 Task: Compute the Wiener-Hopf factorization of a matrix.
Action: Mouse moved to (1322, 111)
Screenshot: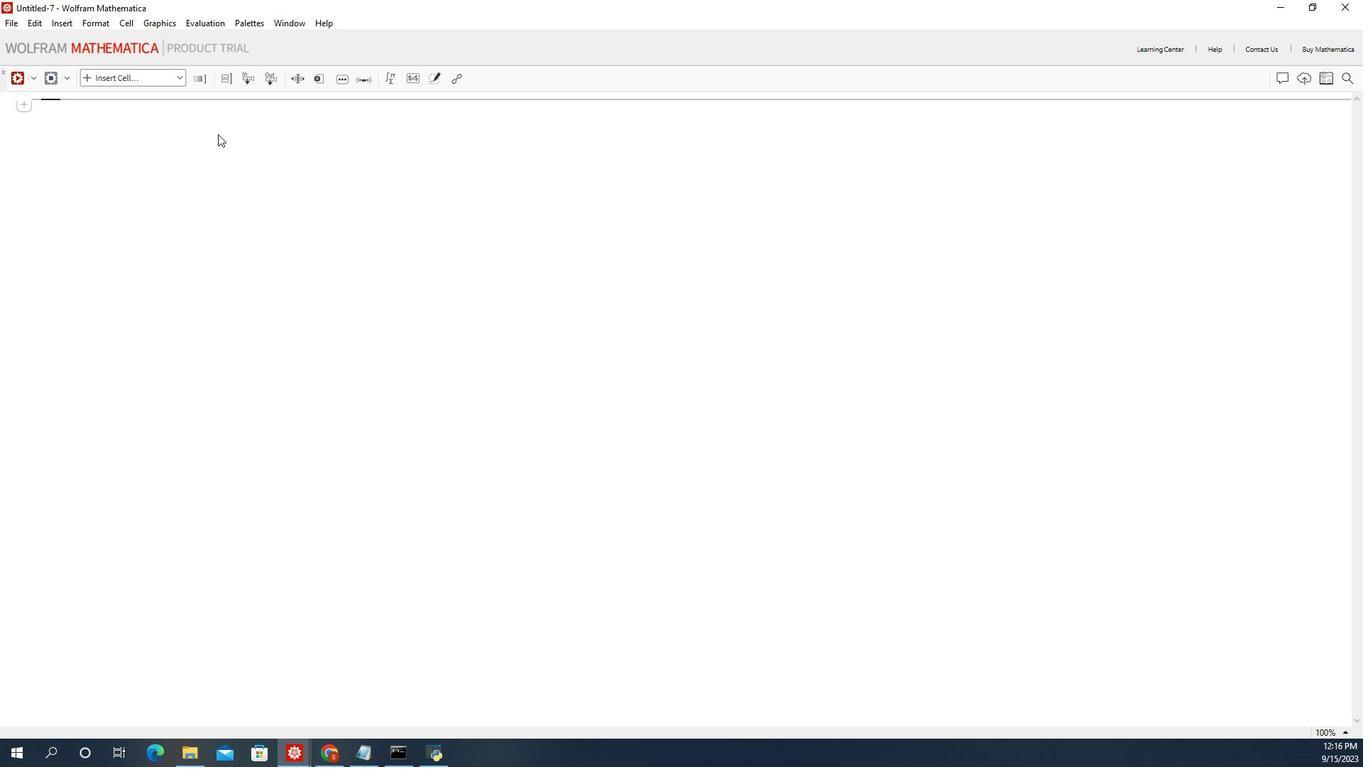 
Action: Mouse pressed left at (1322, 111)
Screenshot: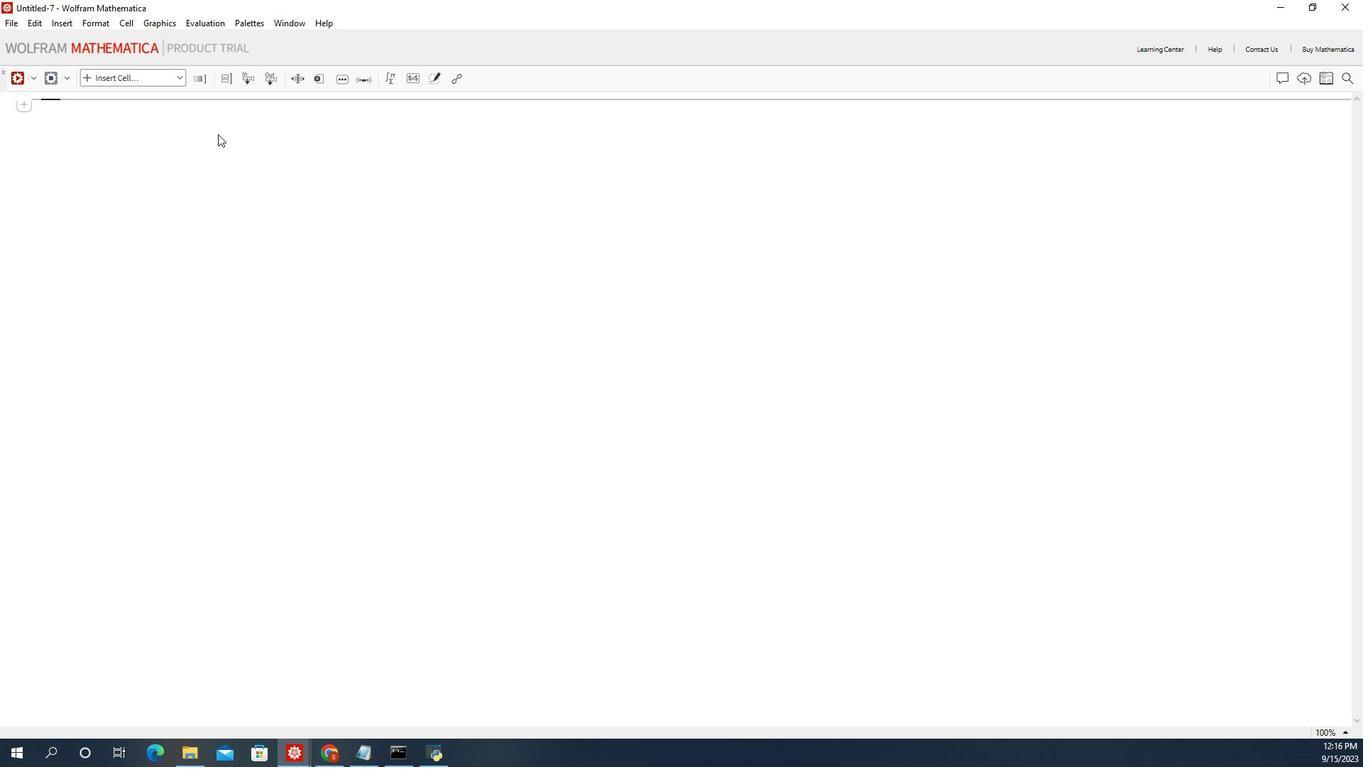 
Action: Mouse moved to (1318, 117)
Screenshot: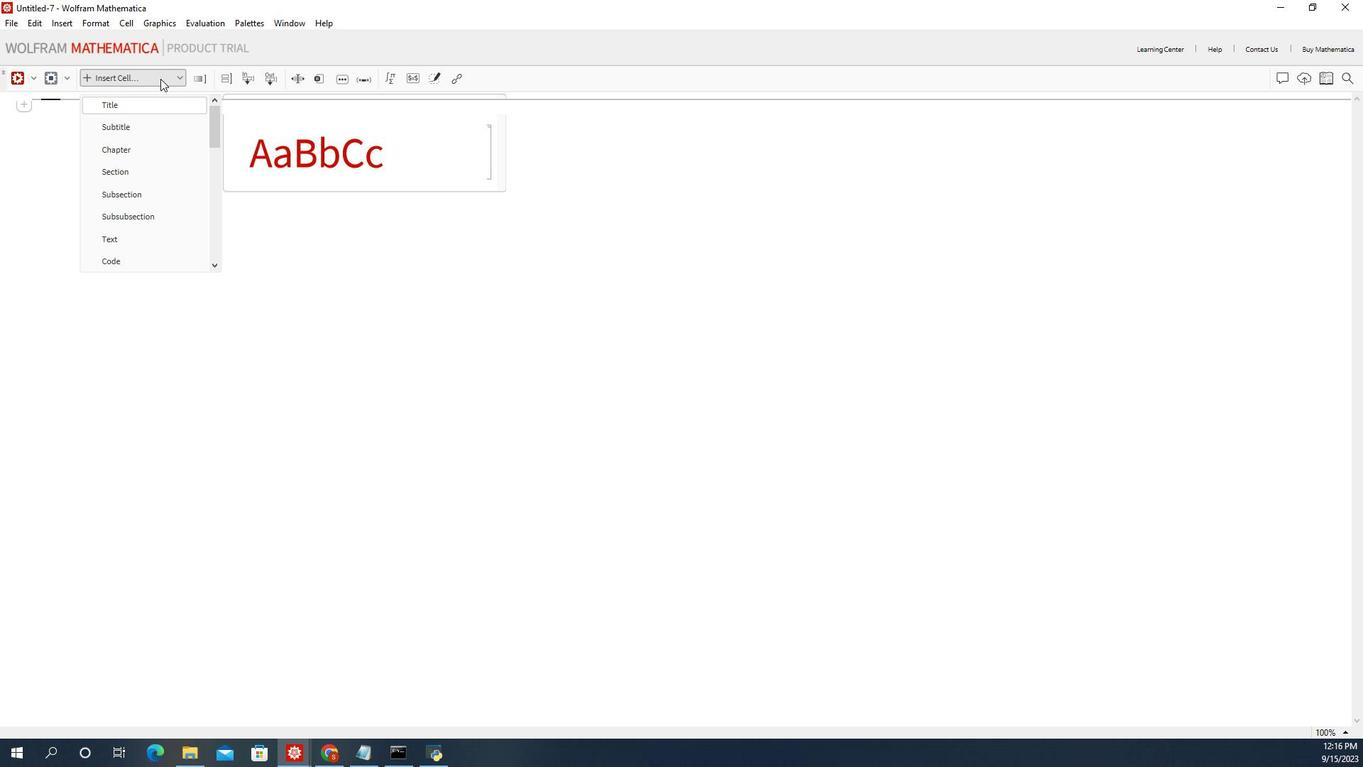 
Action: Mouse pressed left at (1318, 117)
Screenshot: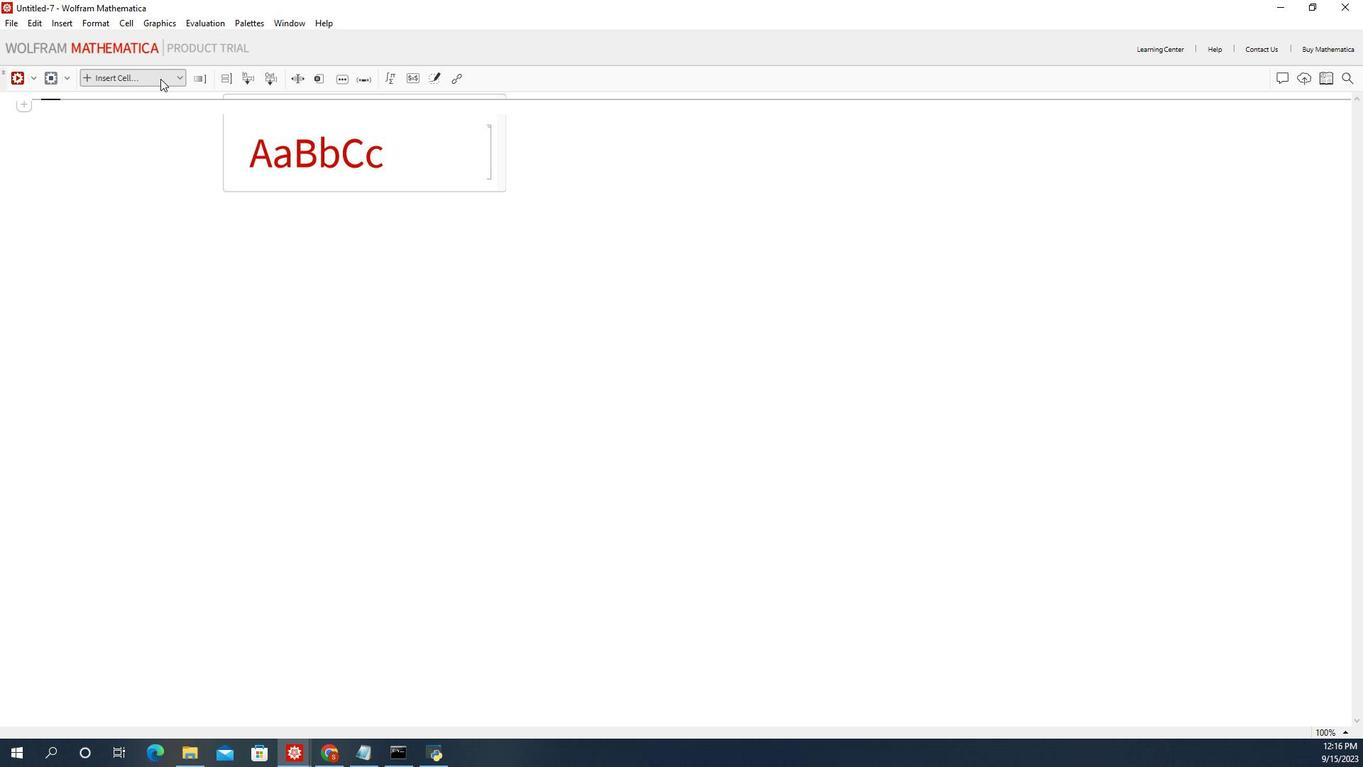 
Action: Mouse moved to (1311, 113)
Screenshot: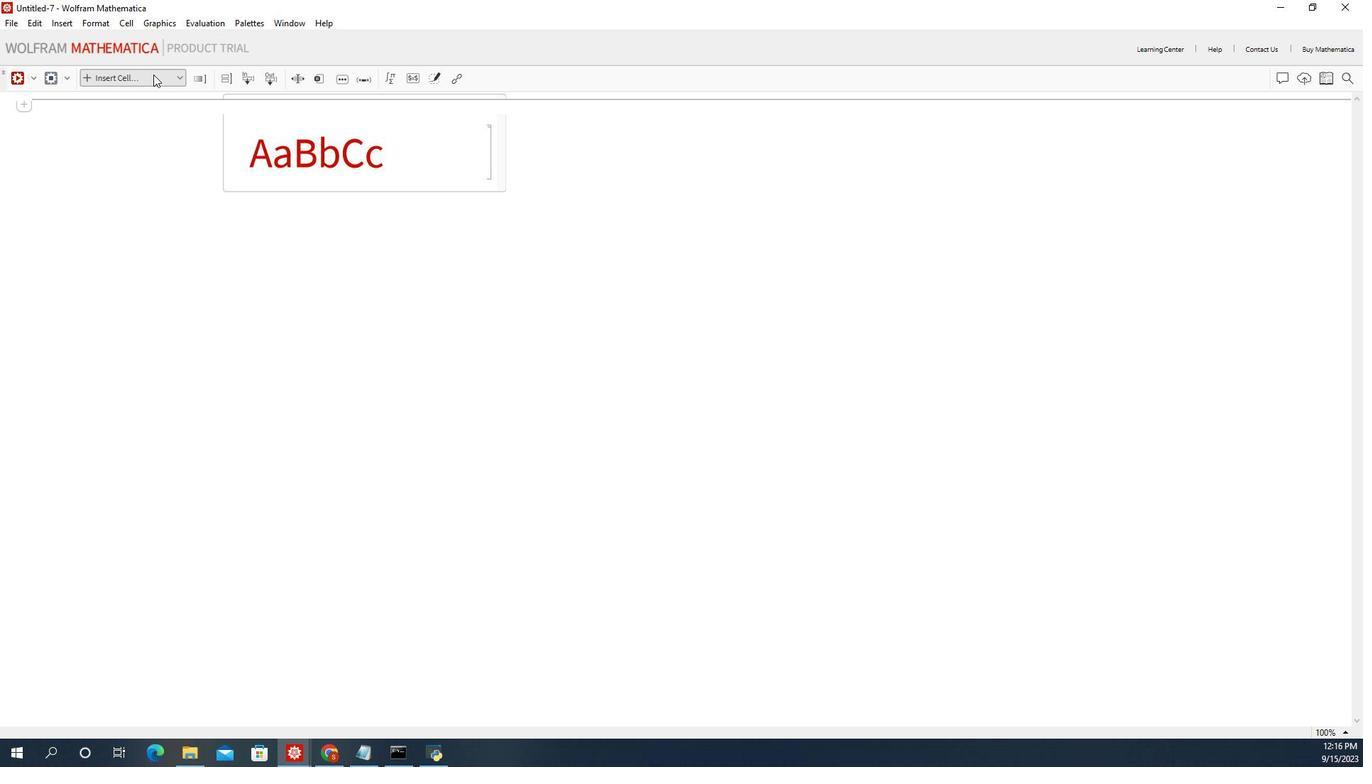 
Action: Mouse pressed left at (1311, 113)
Screenshot: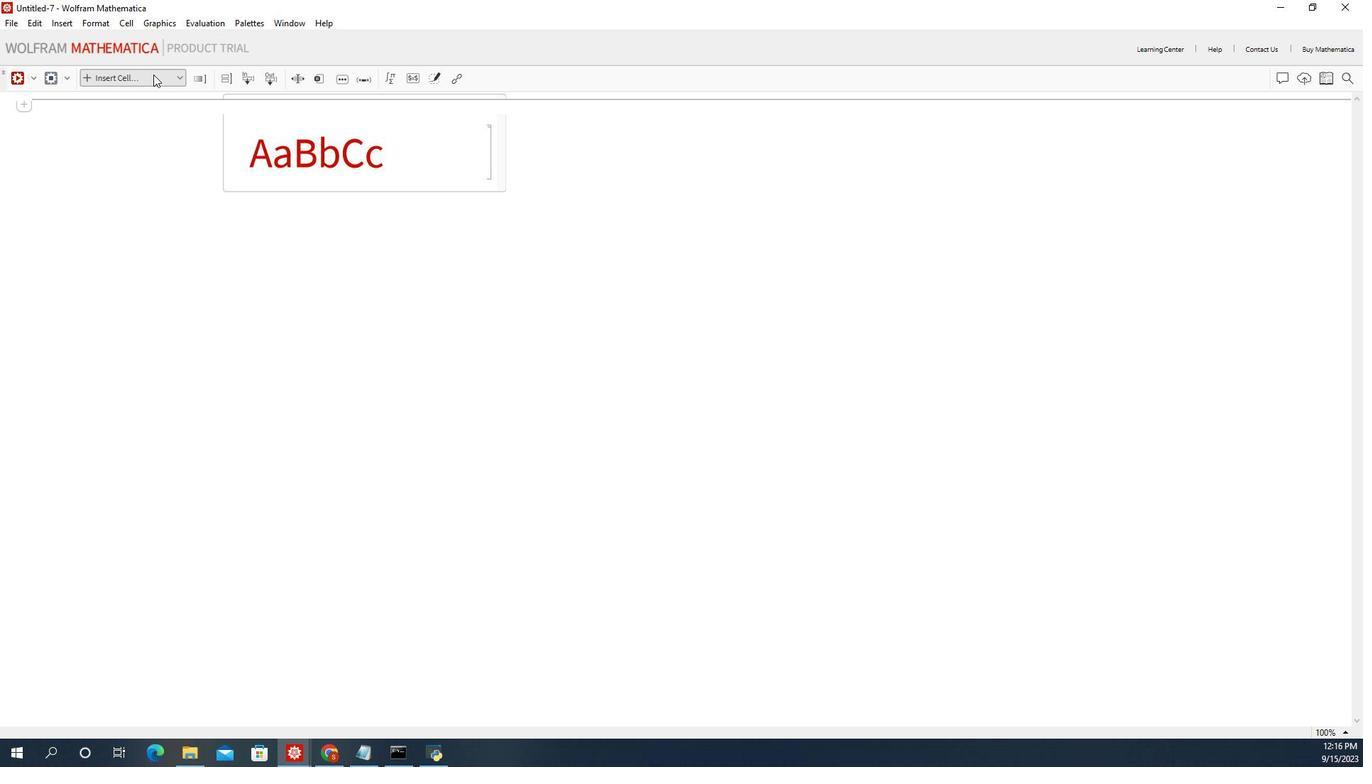 
Action: Mouse moved to (1292, 156)
Screenshot: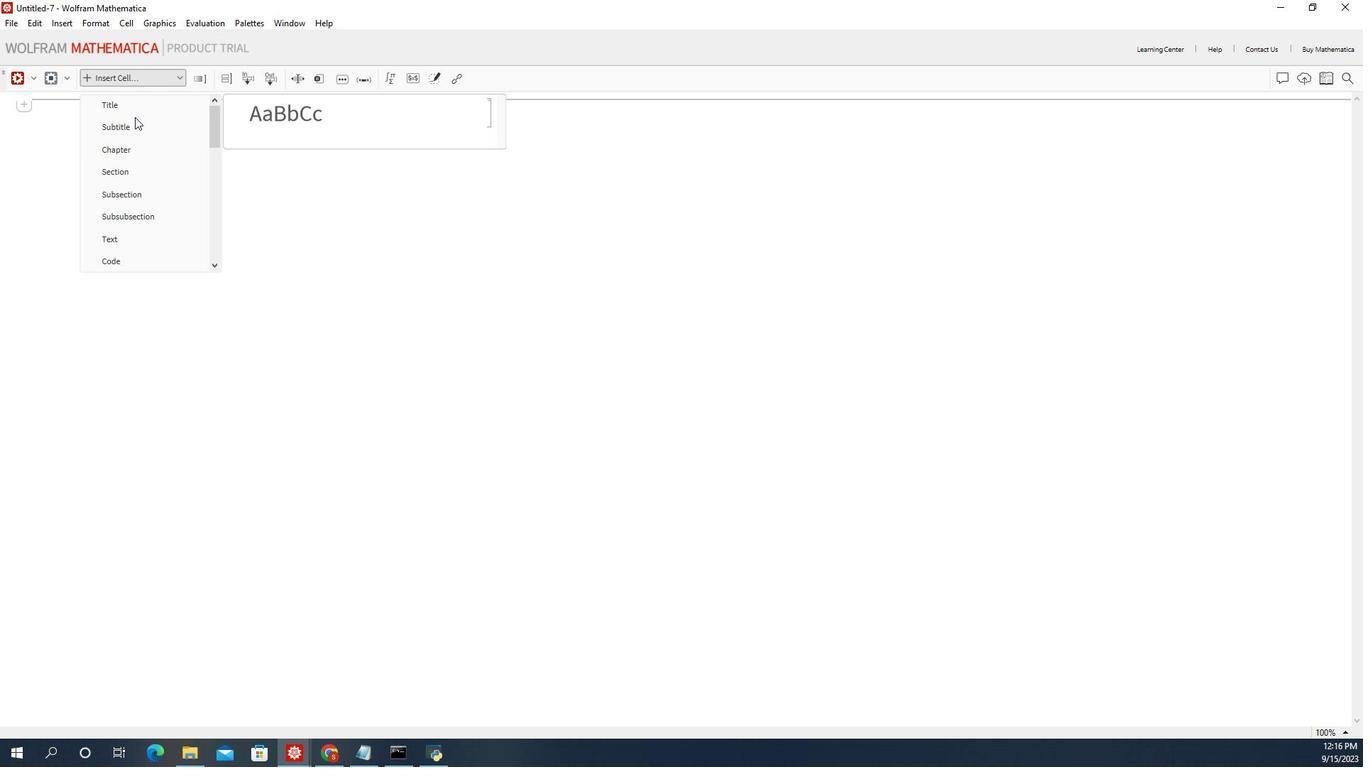 
Action: Mouse pressed left at (1292, 156)
Screenshot: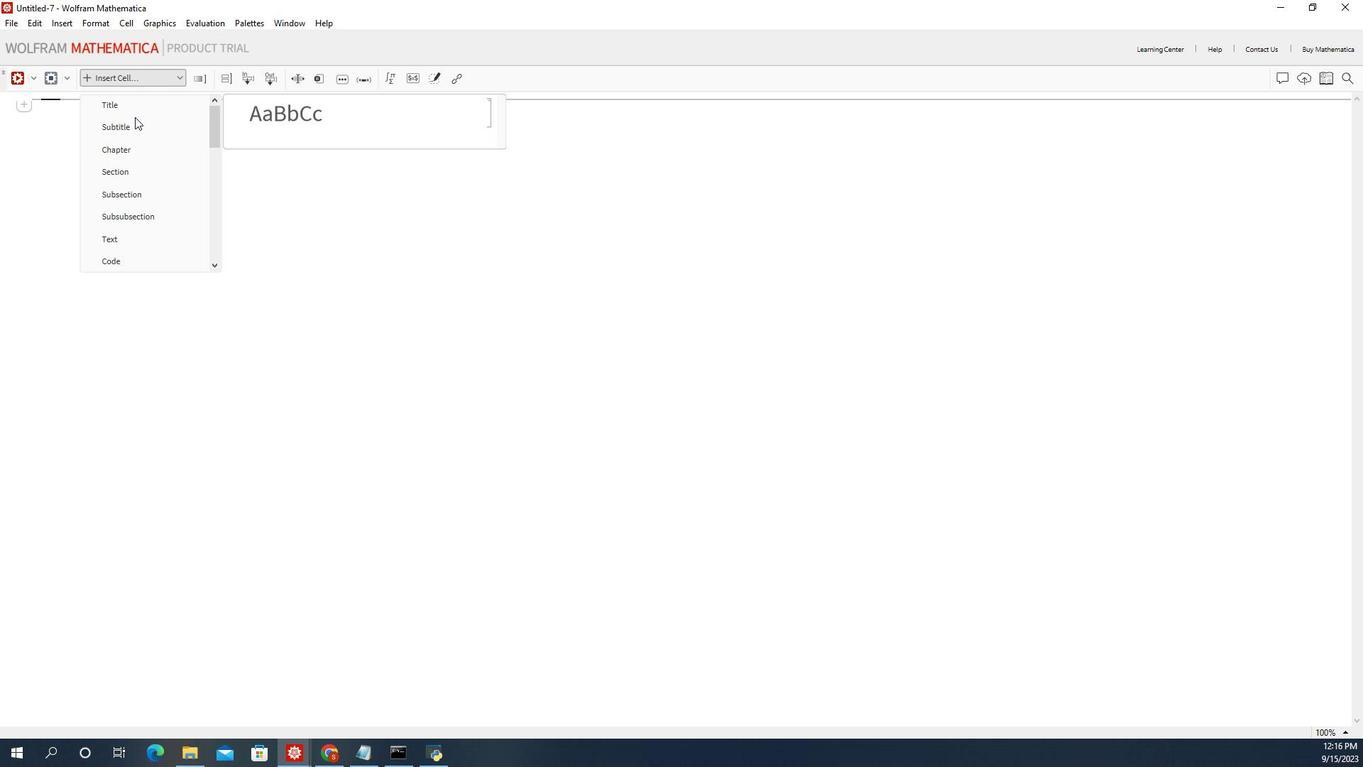 
Action: Mouse moved to (1294, 147)
Screenshot: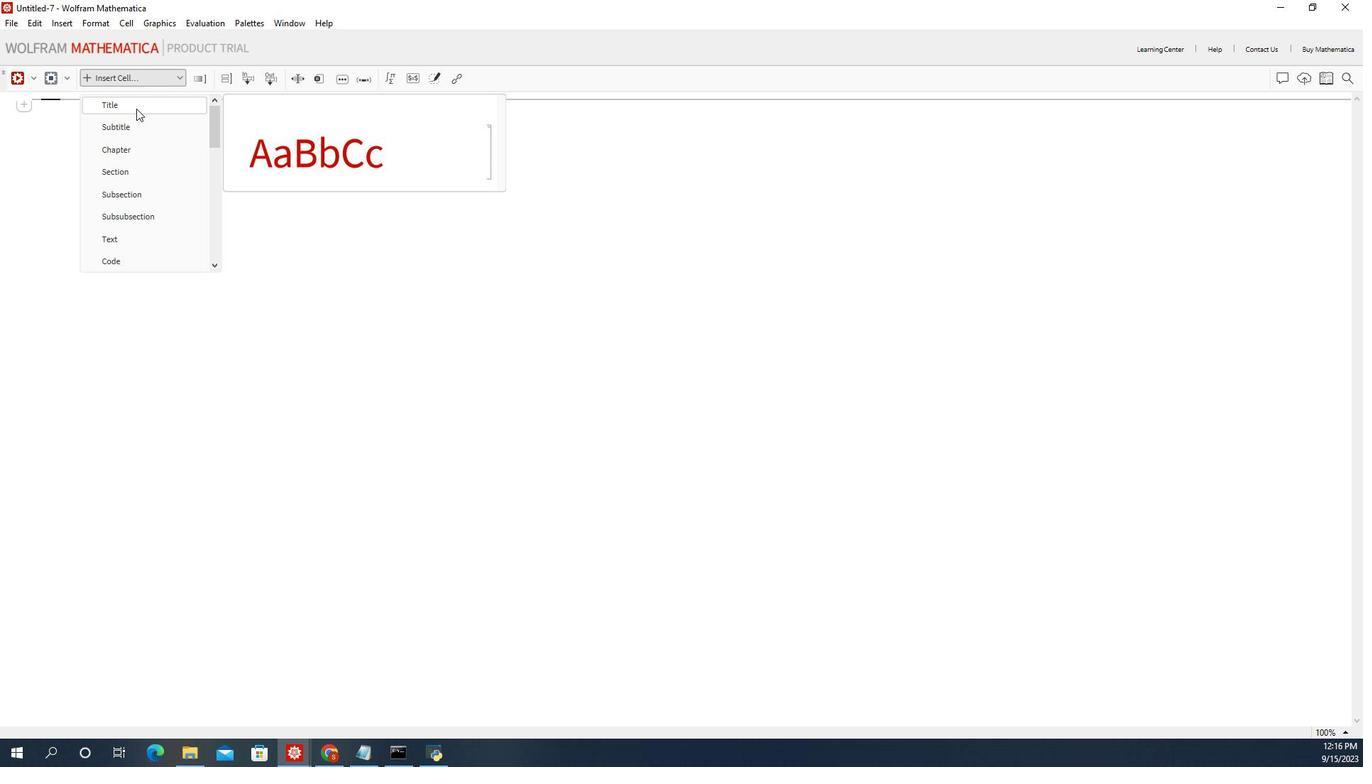 
Action: Mouse pressed left at (1294, 147)
Screenshot: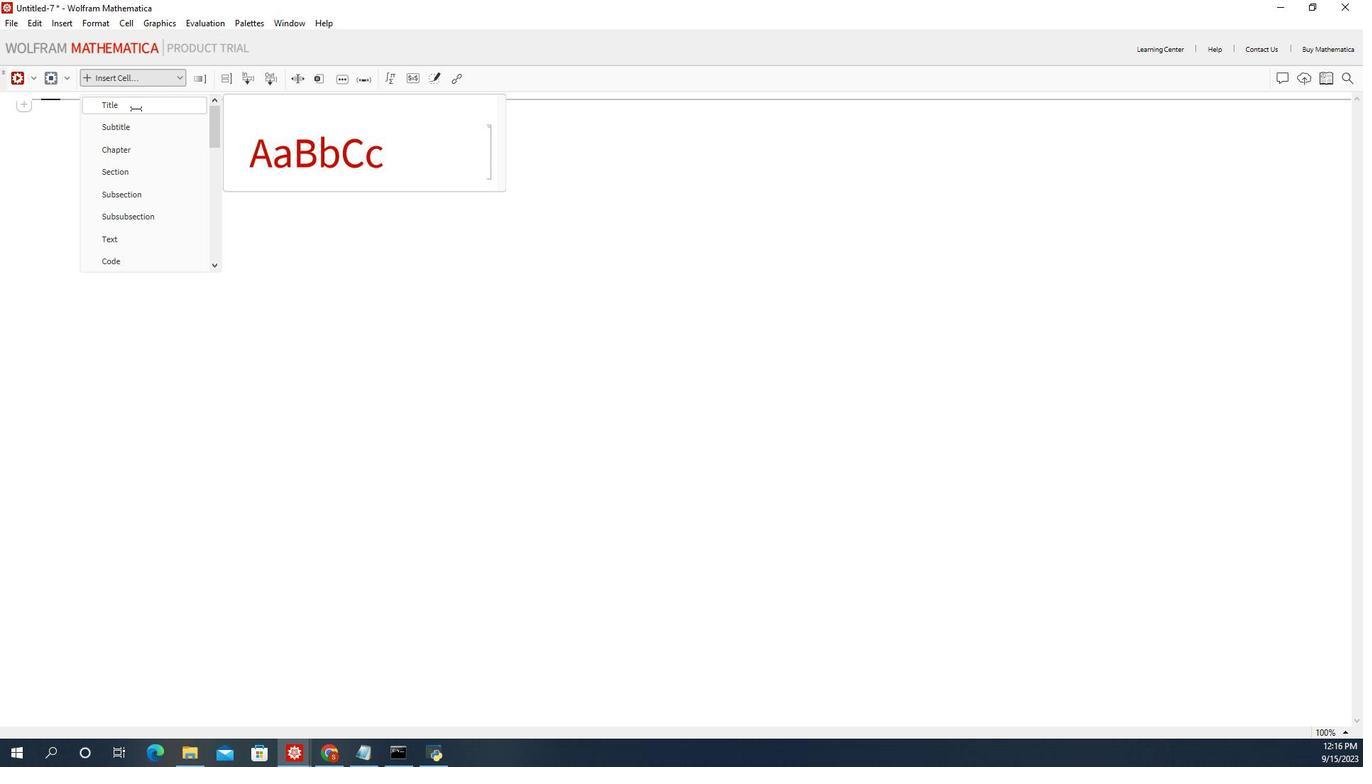 
Action: Mouse moved to (1287, 247)
Screenshot: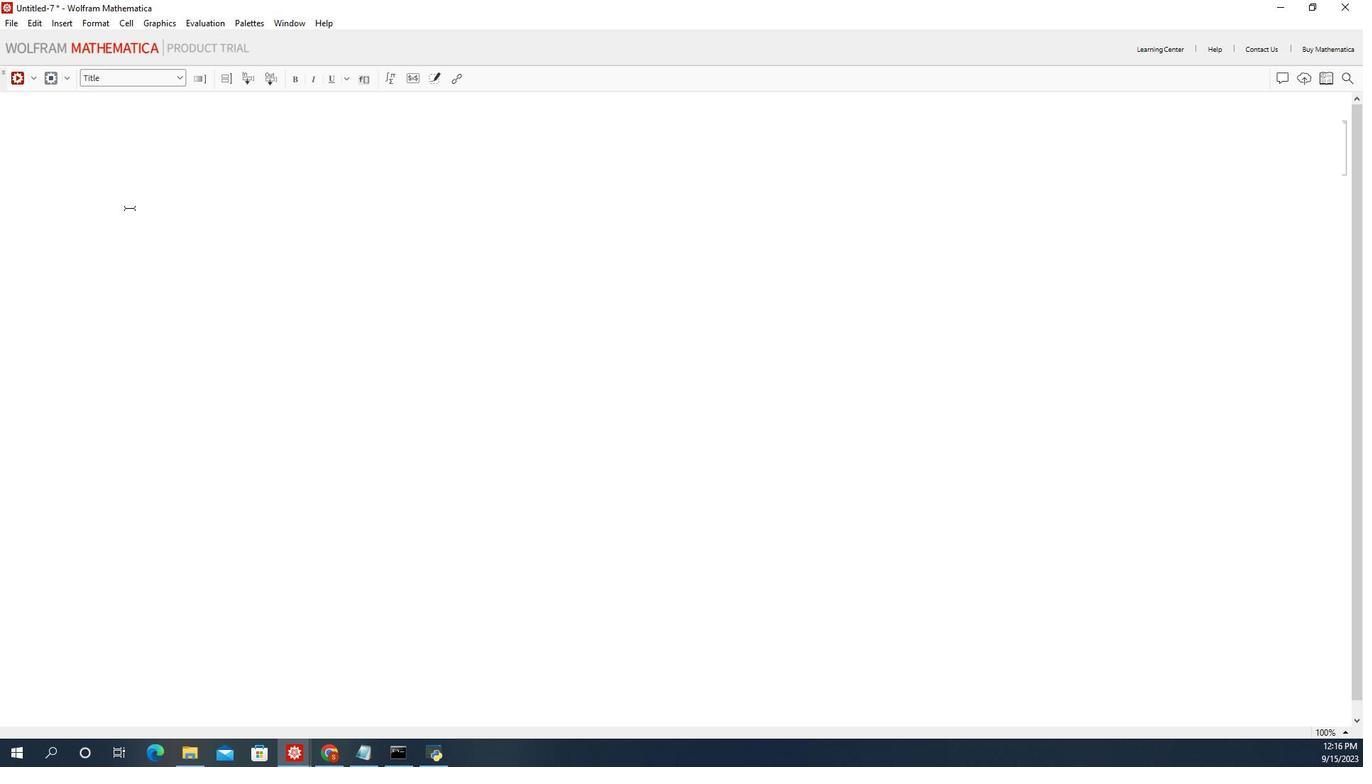 
Action: Key pressed <Key.shift_r>Compute<Key.space>the<Key.space><Key.shift_r>Wiener<Key.space>-<Key.space><Key.shift>Hopf<Key.space>factorization<Key.space>of<Key.space>a<Key.space>matrix.
Screenshot: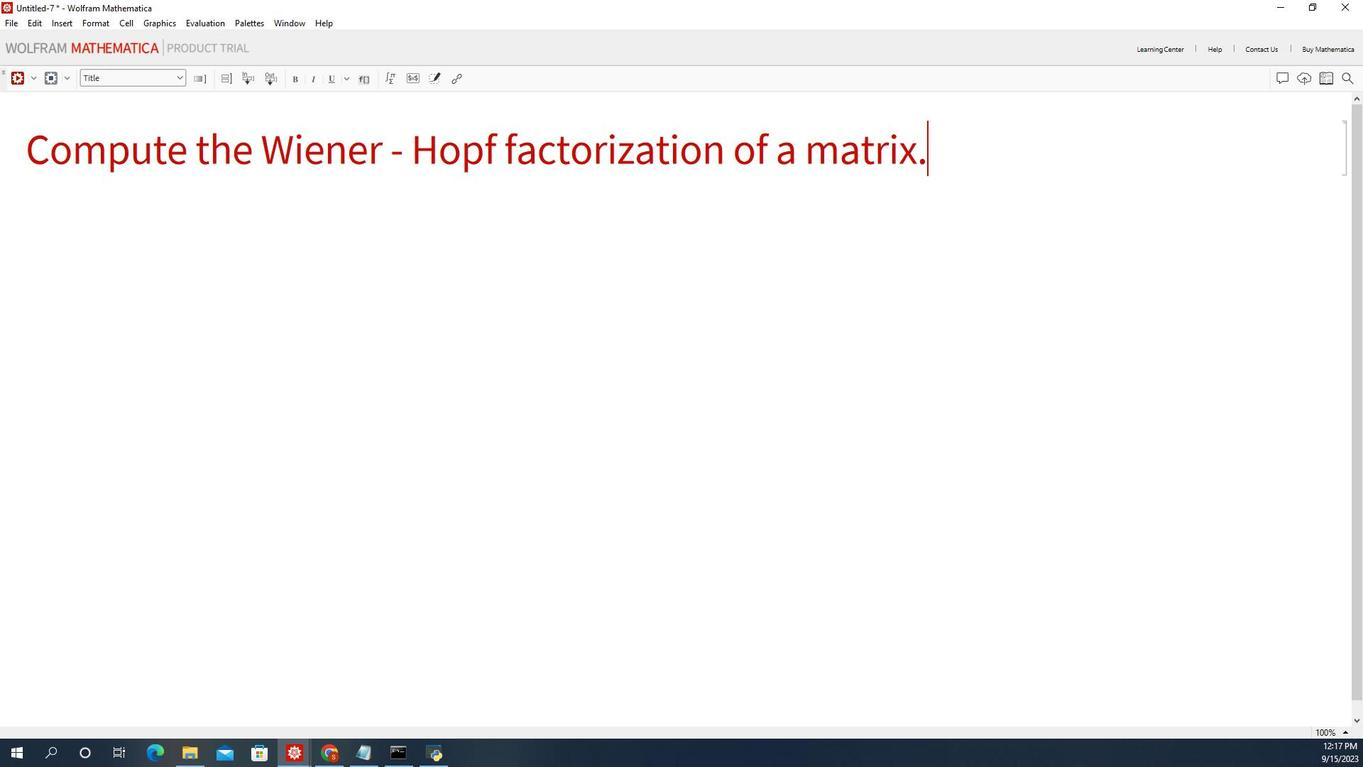 
Action: Mouse moved to (1224, 268)
Screenshot: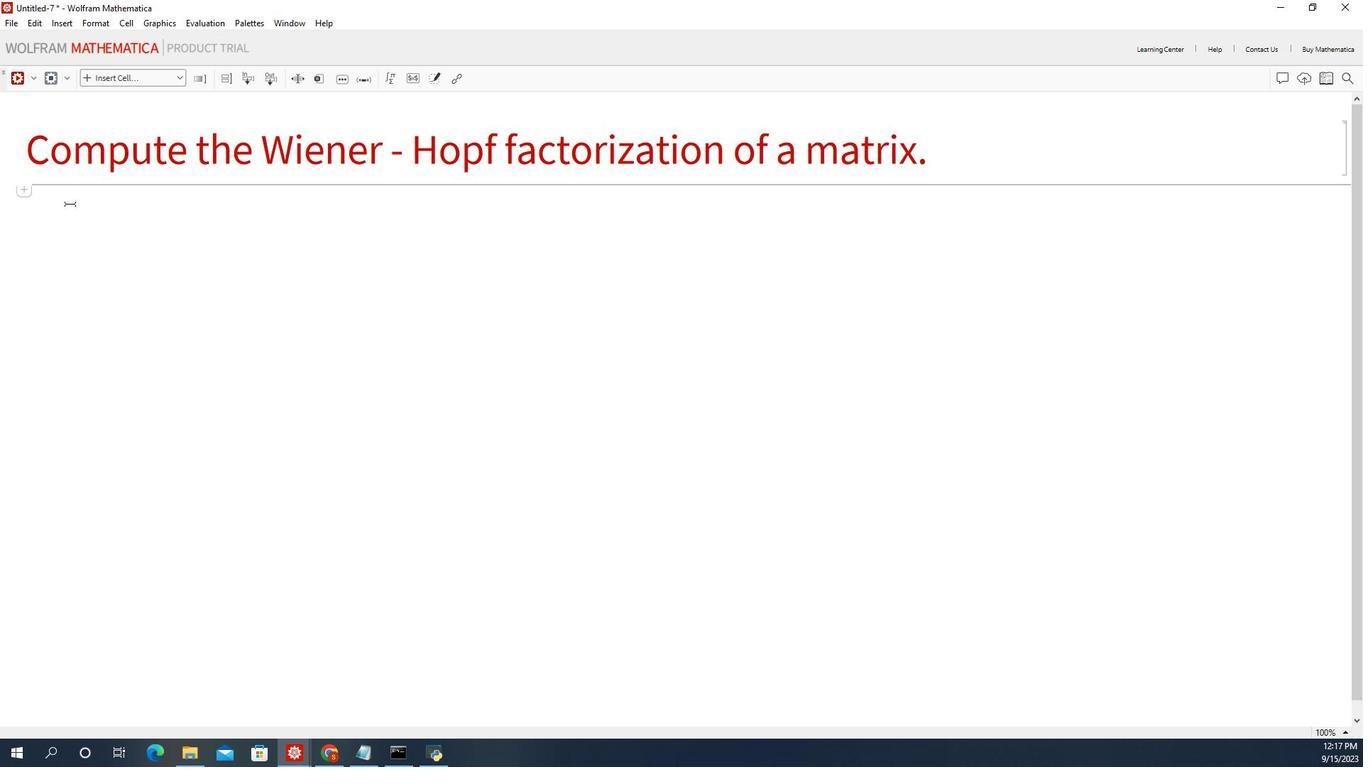 
Action: Mouse pressed left at (1224, 268)
Screenshot: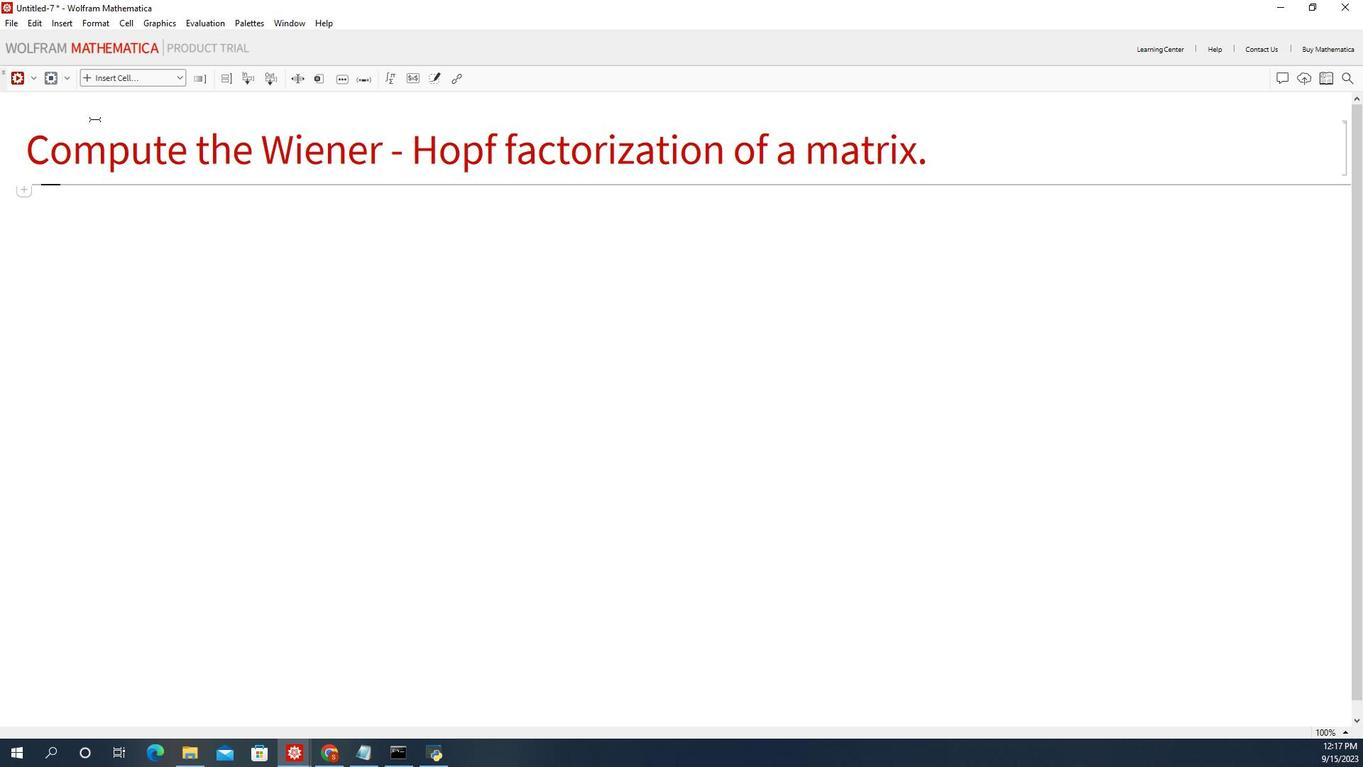 
Action: Mouse moved to (1276, 122)
Screenshot: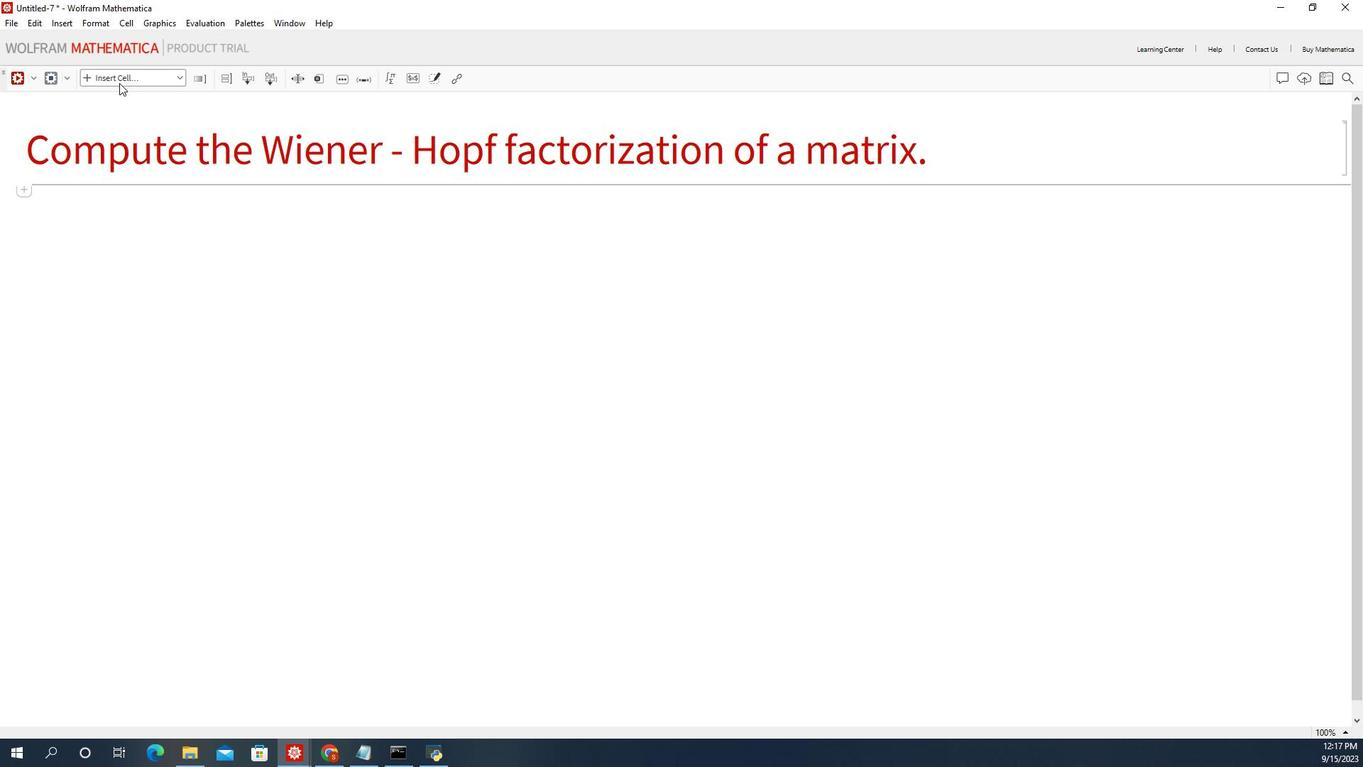 
Action: Mouse pressed left at (1276, 122)
Screenshot: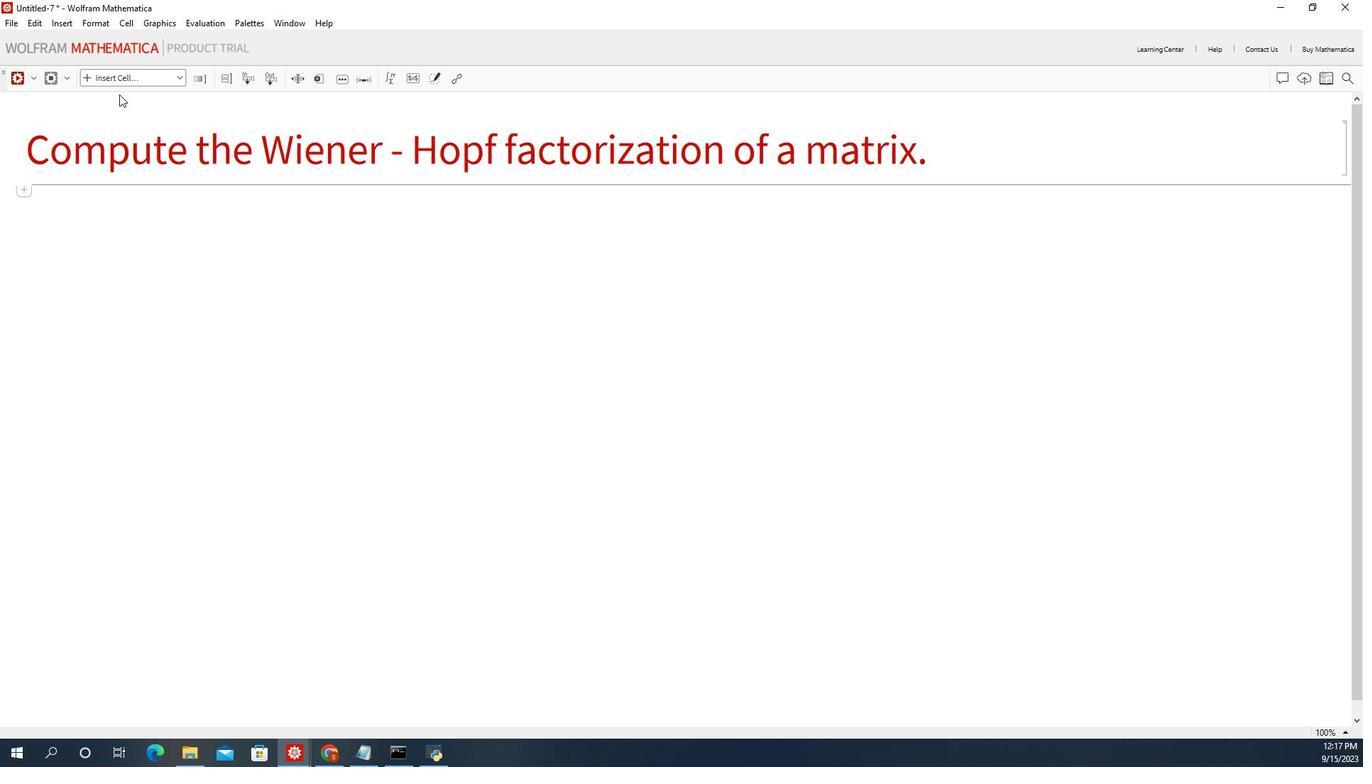 
Action: Mouse moved to (1288, 301)
Screenshot: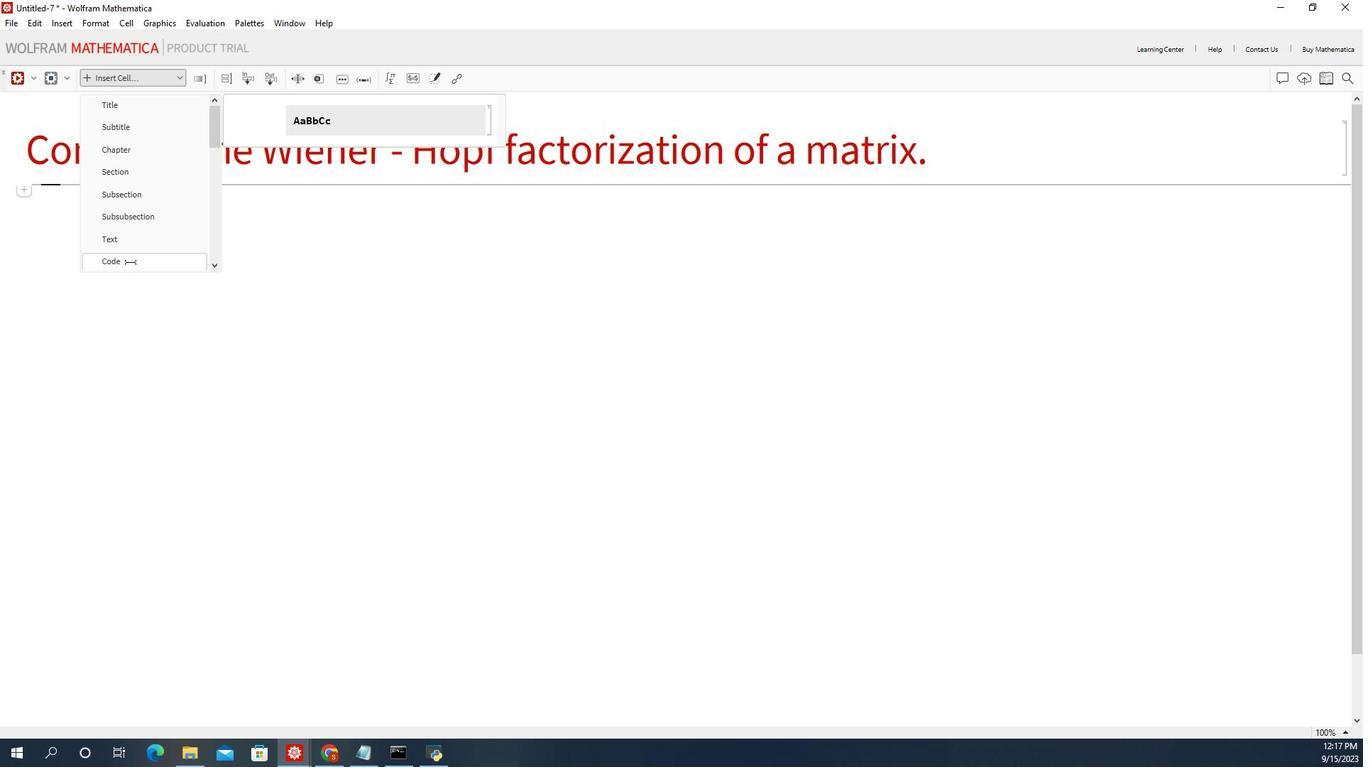 
Action: Mouse pressed left at (1288, 301)
Screenshot: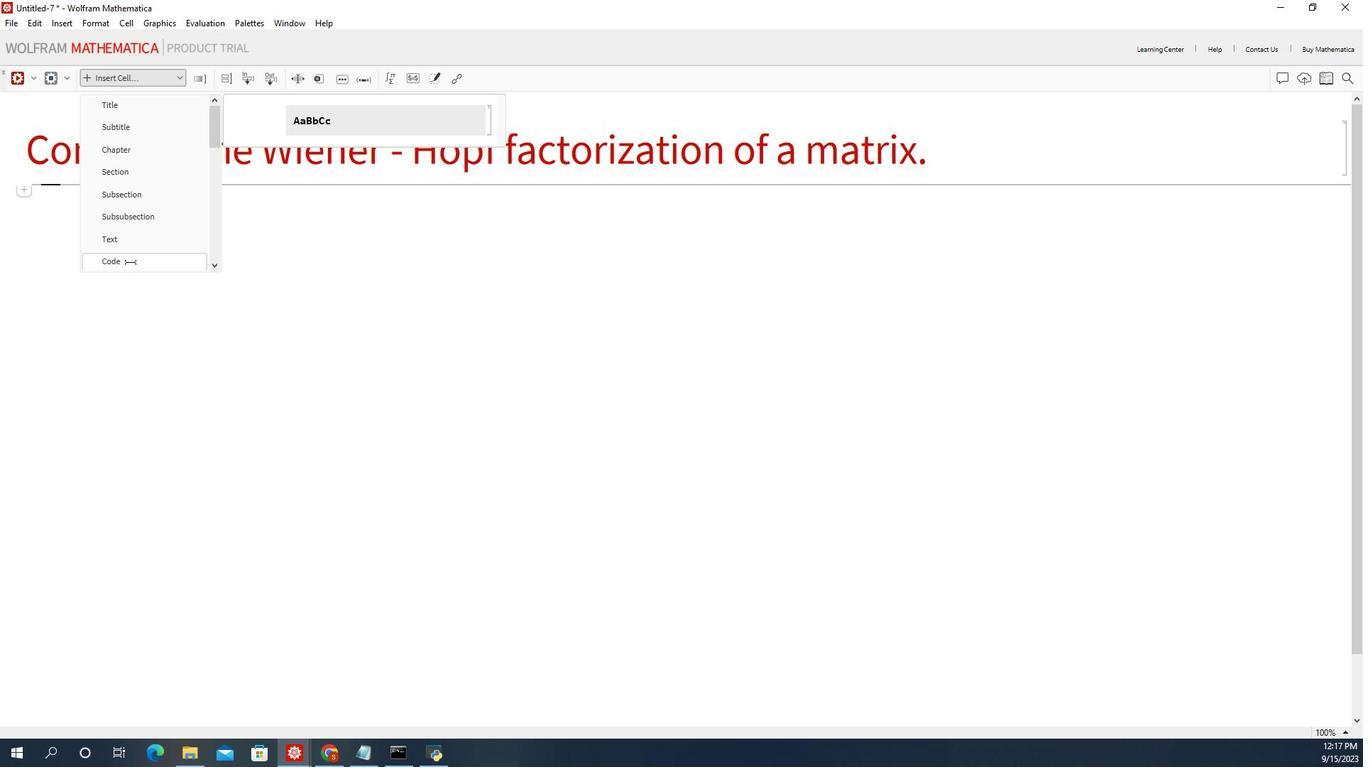 
Action: Mouse moved to (1320, 252)
Screenshot: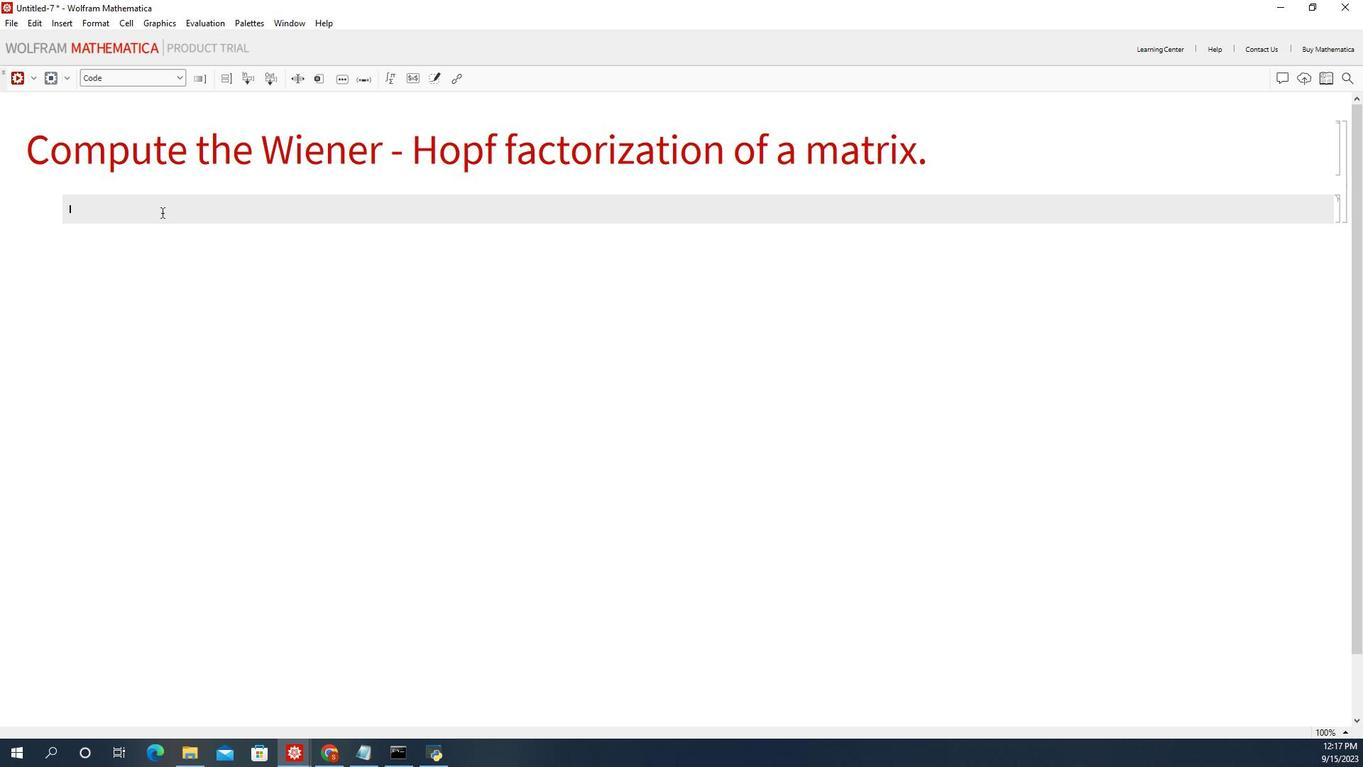 
Action: Mouse pressed left at (1320, 252)
Screenshot: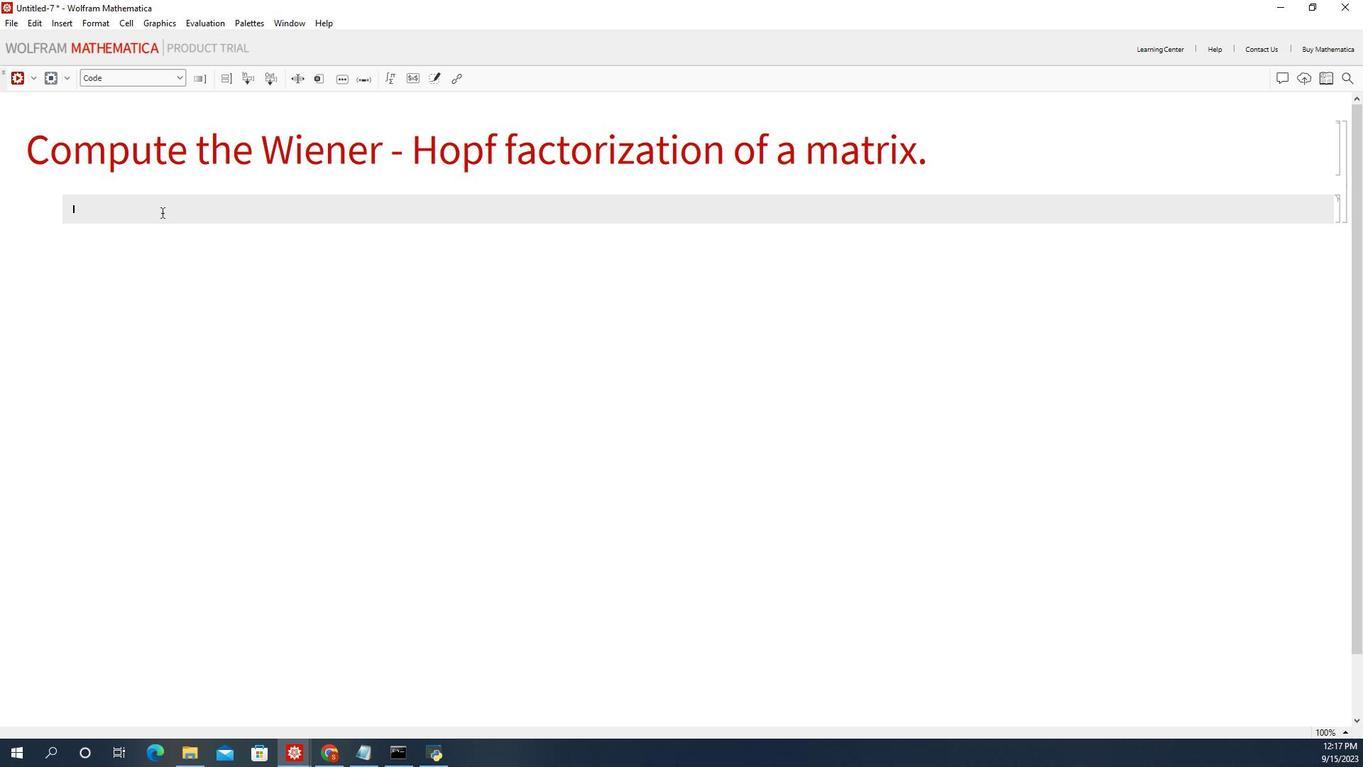 
Action: Key pressed <Key.cmd>99<Key.shift>(*<Key.space><Key.shift_r>Define<Key.space>the<Key.space>matrix<Key.space>you<Key.space>want<Key.space>to<Key.space>factorize<Key.space><Key.end><Key.enter>matrix<Key.space>=<Key.space><Key.shift>{{<Key.space>4,<Key.space>2,<Key.space>1<Key.right>,<Key.shift><Key.shift><Key.shift><Key.shift><Key.shift><Key.shift>{<Key.space>2,5<Key.backspace><Key.space>5,<Key.space>3<Key.right>,<Key.shift_r>{<Key.space>1,<Key.space>3,<Key.space>6<Key.end>;<Key.enter><Key.shift><Key.shift><Key.shift><Key.shift><Key.shift><Key.shift><Key.shift><Key.shift><Key.shift><Key.shift><Key.shift><Key.shift><Key.shift><Key.shift><Key.shift><Key.shift><Key.shift><Key.shift><Key.shift><Key.shift>(<Key.backspace><Key.enter><Key.shift>(*<Key.space><Key.shift_r>Compute<Key.space>the<Key.space><Key.shift_r>We<Key.backspace>iener<Key.space><Key.backspace><Key.space>-<Key.space><Key.shift>Hopf<Key.space>factorization<Key.space>s<Key.backspace>using<Key.space><Key.shift>LUDecomposition<Key.space><Key.end><Key.enter><Key.shift><Key.shift><Key.shift><Key.shift><Key.shift><Key.shift>{lower,upper,permutation<Key.enter><Key.right><Key.space>=<Key.space><Key.shift><Key.shift><Key.shift><Key.shift><Key.shift><Key.shift><Key.shift><Key.shift><Key.shift><Key.shift><Key.shift><Key.shift><Key.shift><Key.shift>LUDecomposition<Key.enter>[marix<Key.enter><Key.end>;<Key.enter><Key.enter><Key.shift>(*<Key.space><Key.shift_r><Key.shift_r>Display<Key.space>the<Key.space>faco<Key.backspace>torized<Key.space>matrices<Key.space>and<Key.space>verify<Key.space>the<Key.space>factorization<Key.space><Key.space><Key.space><Key.backspace>\\<Key.backspace><Key.backspace><Key.backspace>a<Key.backspace>results<Key.space><Key.end><Key.enter><Key.shift>{<Key.backspace><Key.shift>Print<Key.enter>[<Key.shift>"<Key.space><Key.shift>Orin<Key.backspace>ginal<Key.space><Key.shift>Matrix<Key.space><Key.backspace><Key.shift>:<Key.space><Key.right><Key.right>;<Key.enter><Key.shift><<Key.backspace><Key.shift>Matrix<Key.shift_r>For<Key.enter>[matrix<Key.enter><Key.end><Key.enter><Key.enter><Key.shift>Print[<Key.shift>"<Key.shift>Lower<Key.space><Key.shift>Triangular<Key.space><Key.shift>Matrix<Key.shift>:<Key.space><Key.end>;<Key.enter><Key.shift>Matrix<Key.shift_r>Form[<Key.shift>Lower<Key.backspace><Key.backspace><Key.backspace><Key.backspace><Key.backspace>lower<Key.enter><Key.right><Key.enter><Key.enter><Key.shift>Print[<Key.shift><Key.shift><Key.shift><Key.shift><Key.shift>"<Key.space><Key.shift>Upper<Key.space><Key.shift>L<Key.backspace><Key.shift><Key.shift><Key.shift><Key.shift><Key.shift><Key.shift><Key.shift><Key.shift><Key.shift><Key.shift><Key.shift><Key.shift><Key.shift><Key.shift><Key.shift><Key.shift>Triangular<Key.space><Key.shift>Matrix<Key.space><Key.end><Key.enter><Key.shift>Matrix<Key.shift_r>Form[<Key.shift>upper<Key.end><Key.enter><Key.enter><Key.shift>Print[<Key.shift>"<Key.space><Key.shift>p<Key.backspace><Key.shift>Pern=<Key.backspace><Key.backspace>mutation<Key.space><Key.shift>Matrix<Key.shift>:<Key.space><Key.end>;<Key.enter><Key.shift><Key.shift>Matri<Key.enter><Key.space>[<Key.shift><Key.space><Key.shift>Per<Key.backspace><Key.backspace><Key.backspace><Key.backspace>permutai<Key.backspace>tion<Key.end><Key.up><Key.down><Key.enter><Key.enter><Key.shift><Key.shift><Key.shift><Key.shift><Key.shift><Key.shift>(*<Key.space><Key.shift_r>Verify<Key.space>the<Key.space>factorization<Key.space><Key.shift>:<Key.space><Key.shift>Multipy<Key.backspace>ly<Key.space>lower<Key.space><Key.backspace>,<Key.space>upper,<Key.space>and<Key.space>pern=<Key.backspace><Key.backspace>mutation<Key.space>matrices<Key.space><Key.end><Key.enter><Key.enter><Key.shift_r>Vei=rfi===<Key.backspace><Key.backspace><Key.backspace><Key.backspace>rification<Key.backspace>verificatio<Key.enter><Key.space>-<Key.backspace>=<Key.space>permutation.<Key.shift><Key.shift><Key.shift>Transpse<Key.backspace><Key.backspace>osee<Key.backspace>[<Key.shift>Low<Key.backspace><Key.backspace><Key.backspace>lower<Key.right>.upper;<Key.enter><Key.enter><Key.shift>Print[<Key.shift>"<Key.space><Key.shift_r>Verificaio<Key.backspace><Key.backspace>tion<Key.space><Key.shift>Matrix<Key.shift>(<Key.space>permua<Key.backspace>tation<Key.left><Key.delete><Key.shift>P<Key.right><Key.right><Key.right><Key.right><Key.right><Key.right><Key.right><Key.right><Key.right><Key.right><Key.right><Key.left><Key.shift><Key.shift><Key.shift><Key.shift><Key.shift><Key.shift><Key.shift><Key.space><Key.shift><Key.shift><Key.shift>*<Key.space><Key.shift>Lower<Key.shift>^<Key.shift><Key.shift><Key.shift><Key.shift><Key.shift><Key.shift><Key.shift><Key.shift><Key.shift><Key.shift><Key.shift><Key.shift><Key.shift><Key.shift><Key.shift><Key.shift><Key.shift><Key.shift><Key.shift><Key.shift>T<Key.space><Key.shift><Key.shift><Key.shift><Key.shift><Key.shift><Key.shift><Key.shift><Key.shift><Key.shift><Key.shift>*<Key.space><Key.shift>Upe<Key.backspace>per<Key.shift>)<Key.shift><Key.shift><Key.shift><Key.shift><Key.shift><Key.shift><Key.shift><Key.shift><Key.shift><Key.shift><Key.shift><Key.shift><Key.shift><Key.shift><Key.shift><Key.shift>:<Key.right><Key.right>;<Key.enter><Key.shift><<Key.backspace><Key.shift>Matrix<Key.shift_r>Form<Key.enter>[<Key.shift_r>V<Key.backspace>verificati<Key.enter><Key.shift_r><Key.enter><Key.enter>
Screenshot: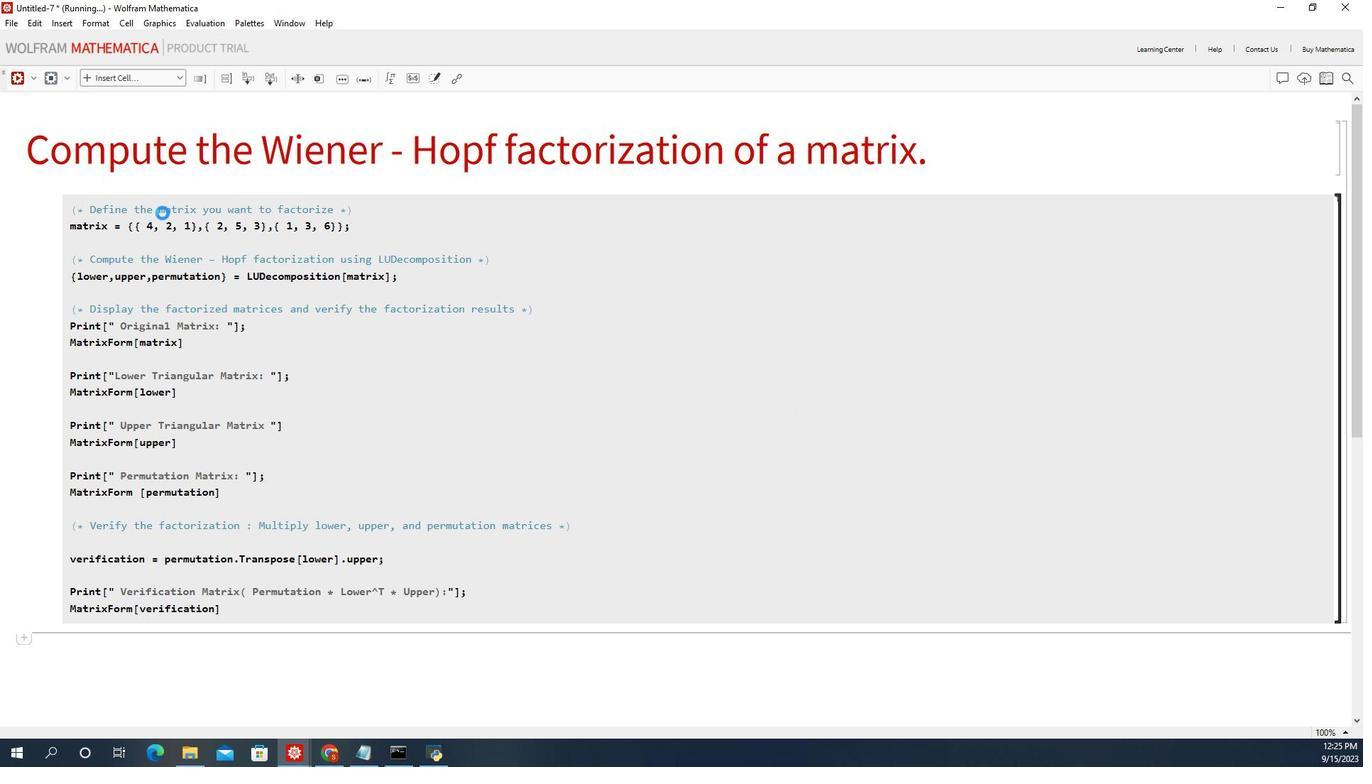 
Action: Mouse scrolled (1320, 251) with delta (0, 0)
Screenshot: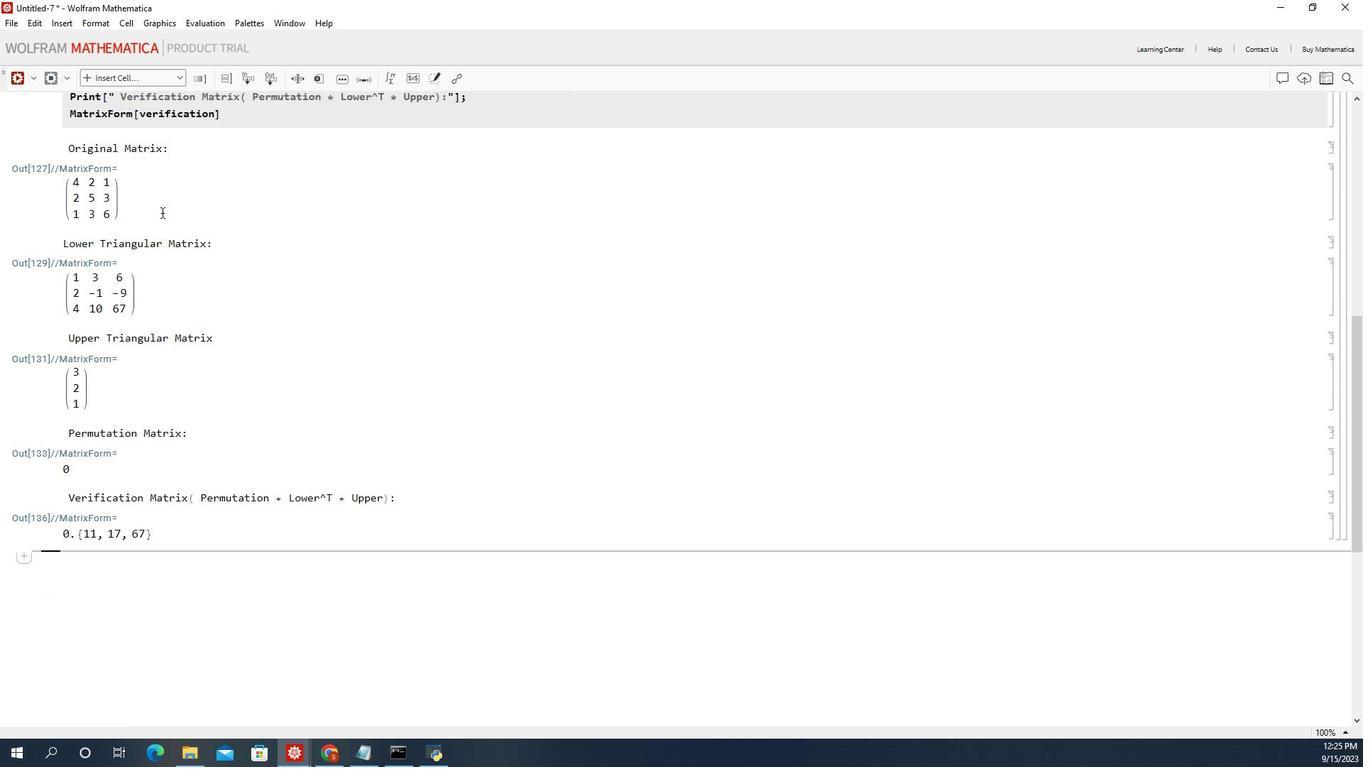 
Action: Mouse scrolled (1320, 251) with delta (0, 0)
Screenshot: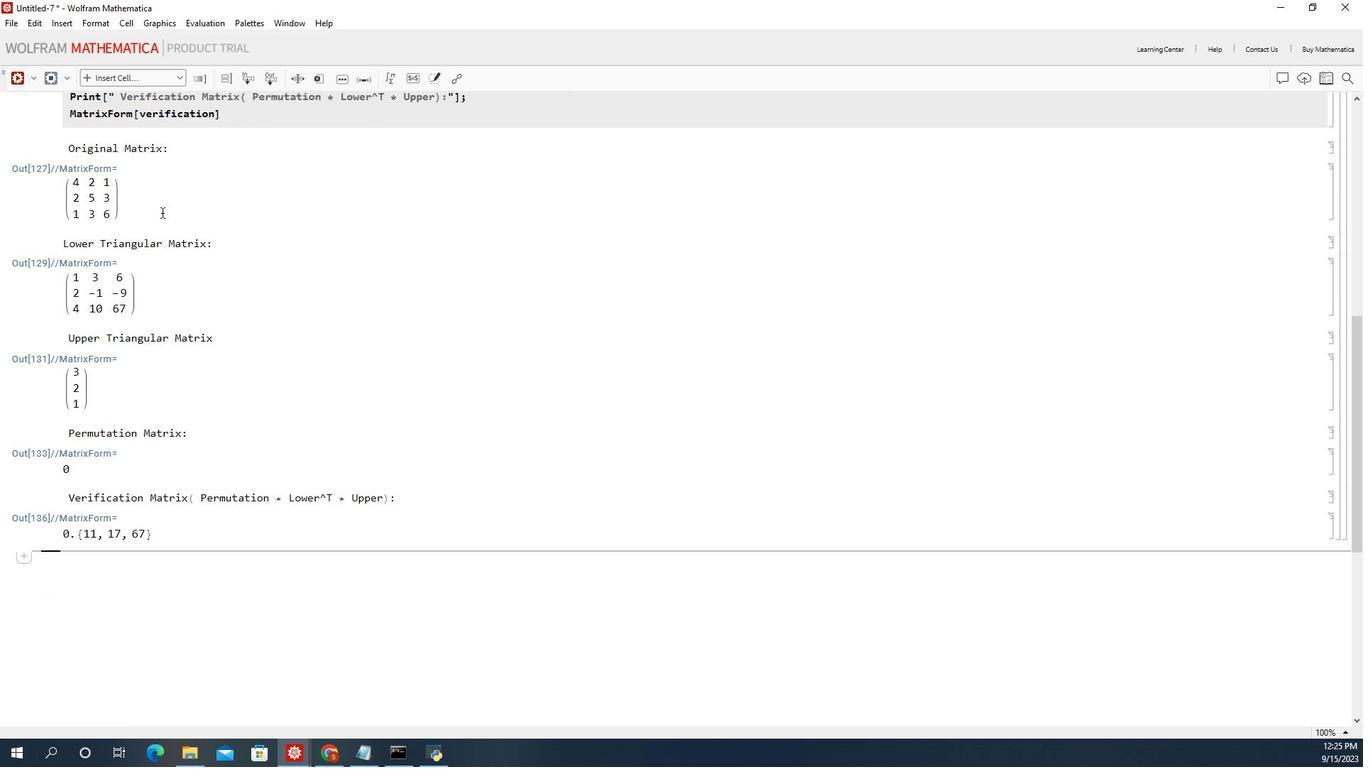 
Action: Mouse scrolled (1320, 251) with delta (0, 0)
Screenshot: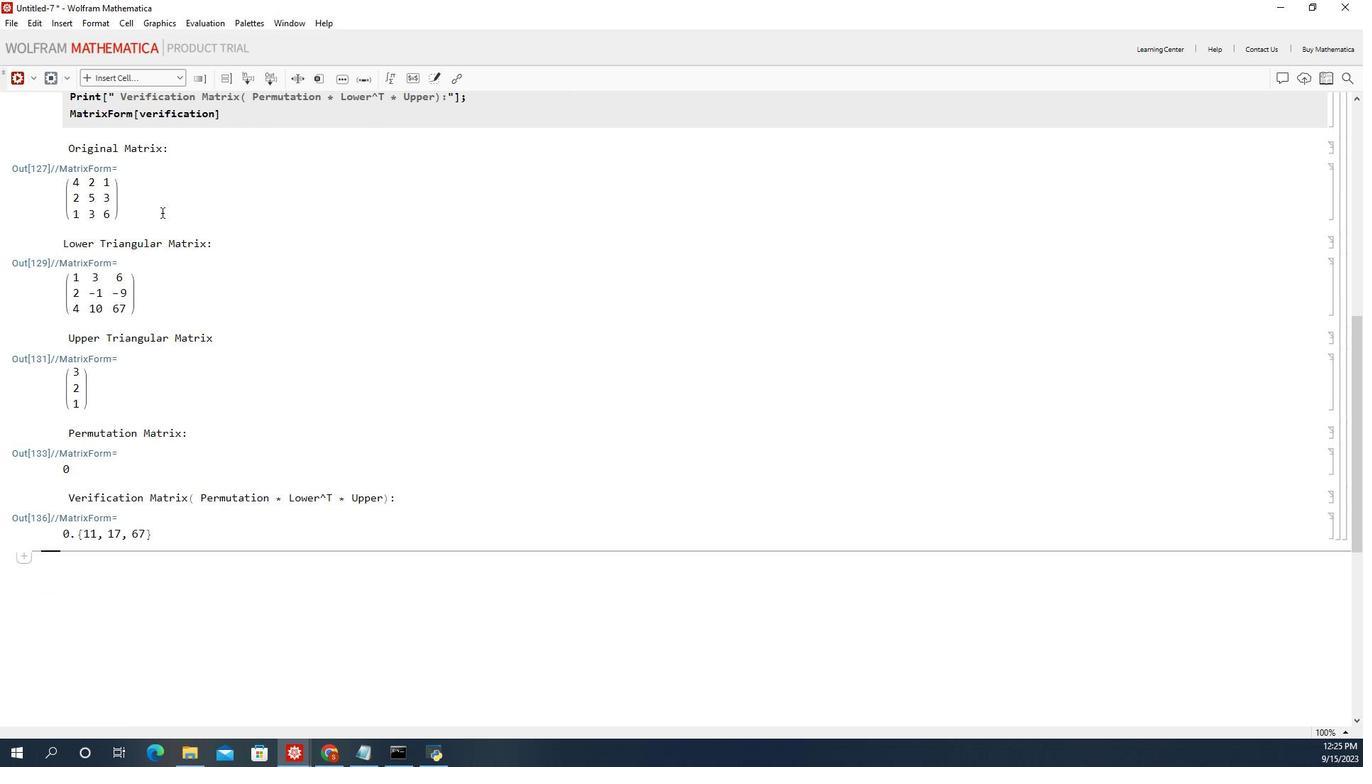 
Action: Mouse scrolled (1320, 251) with delta (0, 0)
Screenshot: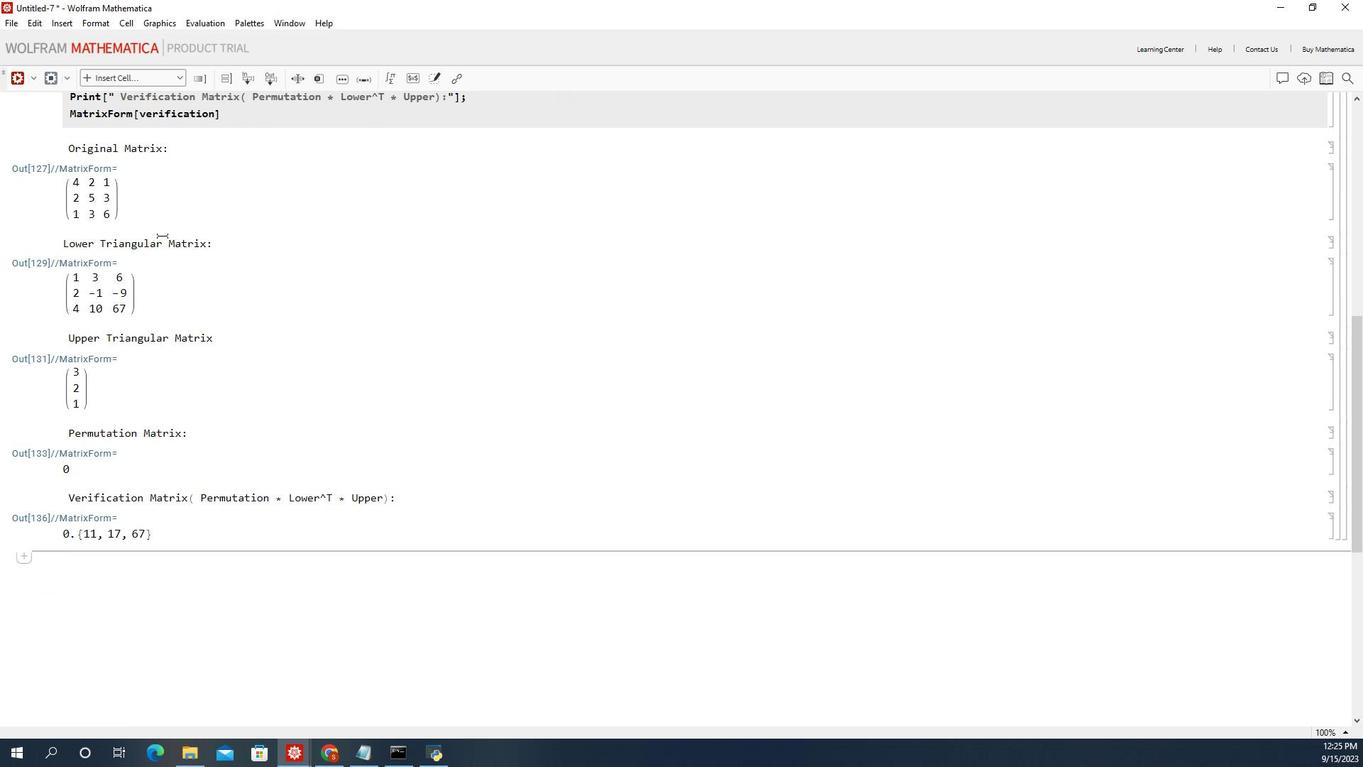 
Action: Mouse moved to (1313, 426)
Screenshot: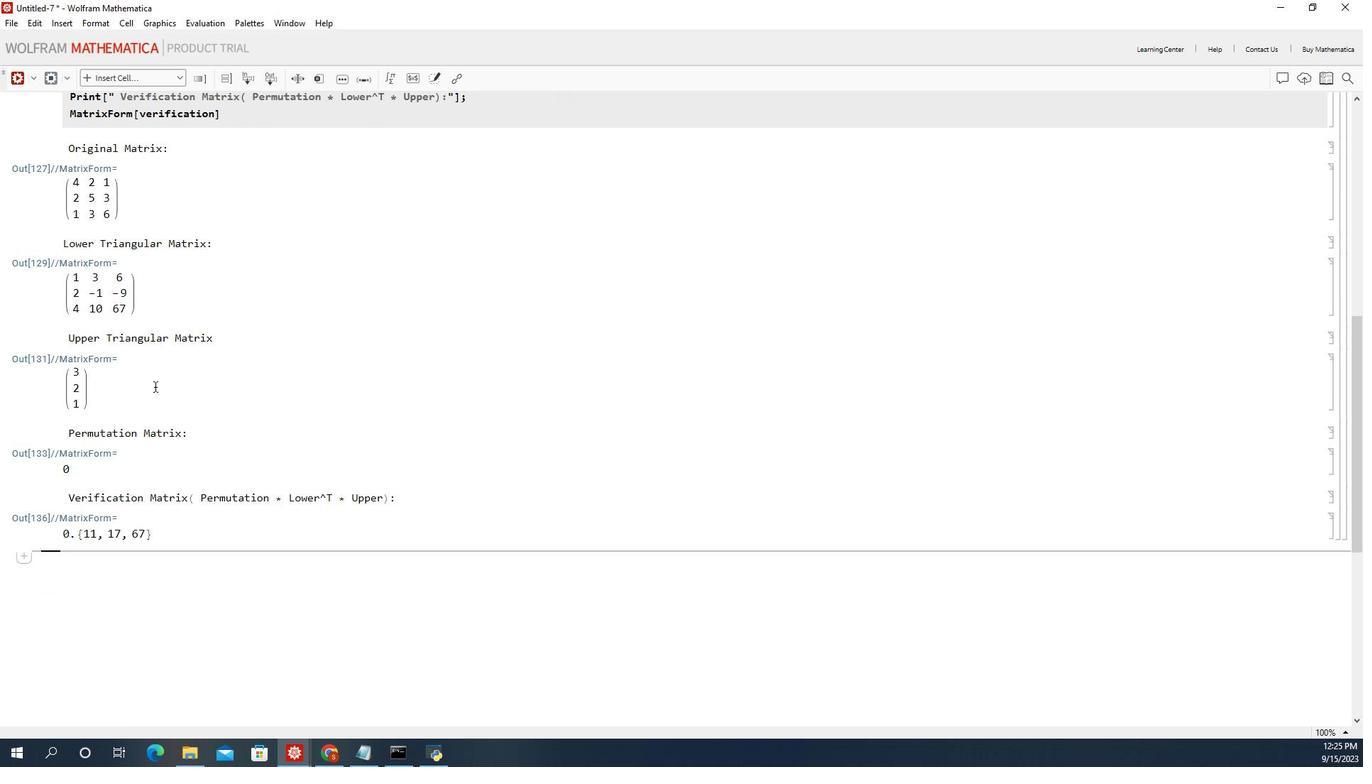 
Action: Mouse scrolled (1313, 426) with delta (0, 0)
Screenshot: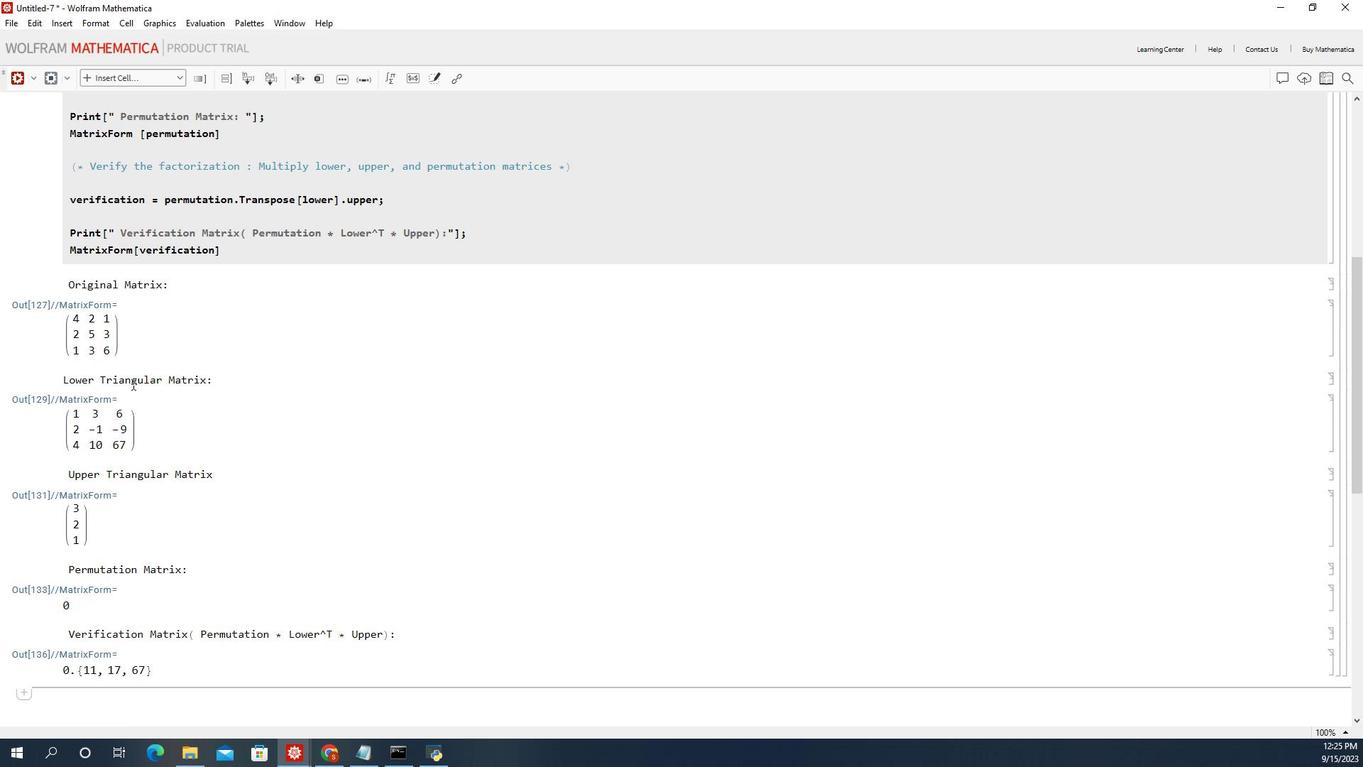 
Action: Mouse scrolled (1313, 426) with delta (0, 0)
Screenshot: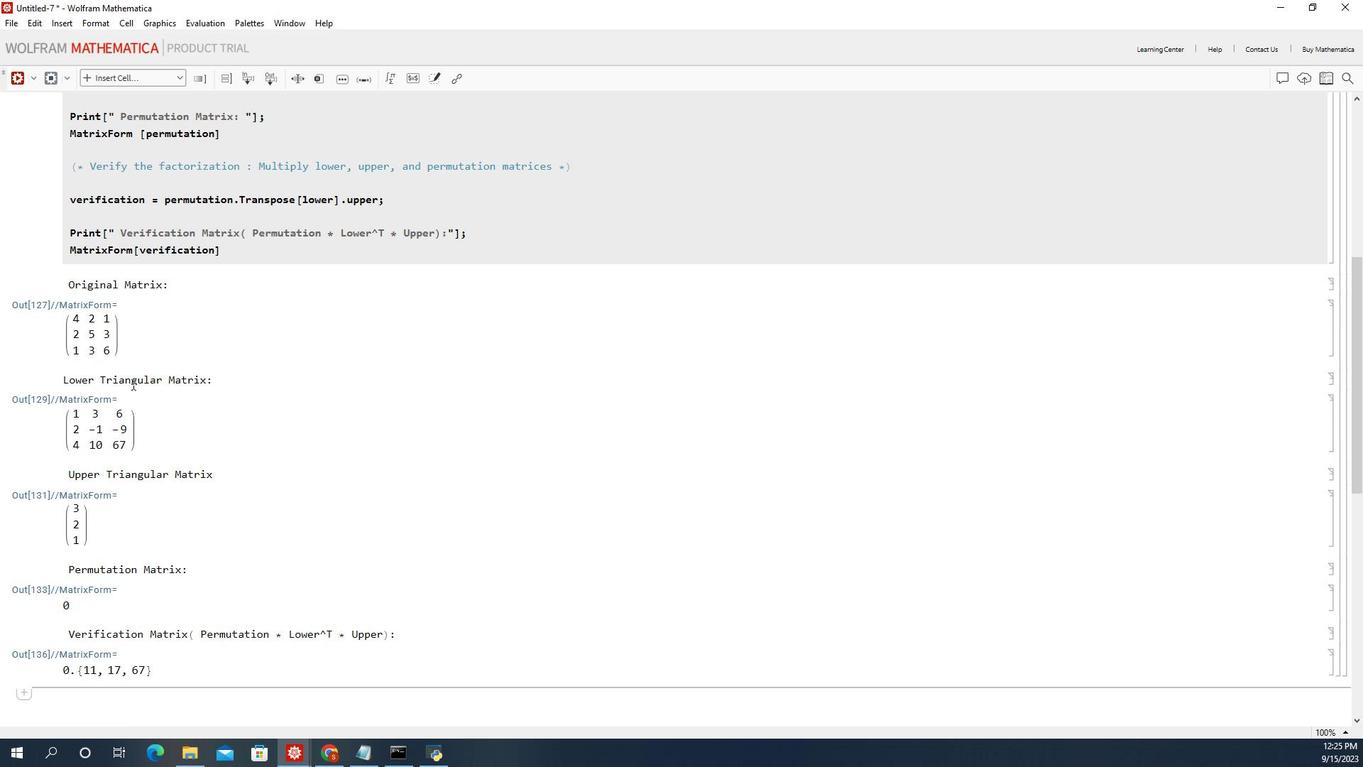 
Action: Mouse moved to (1291, 423)
Screenshot: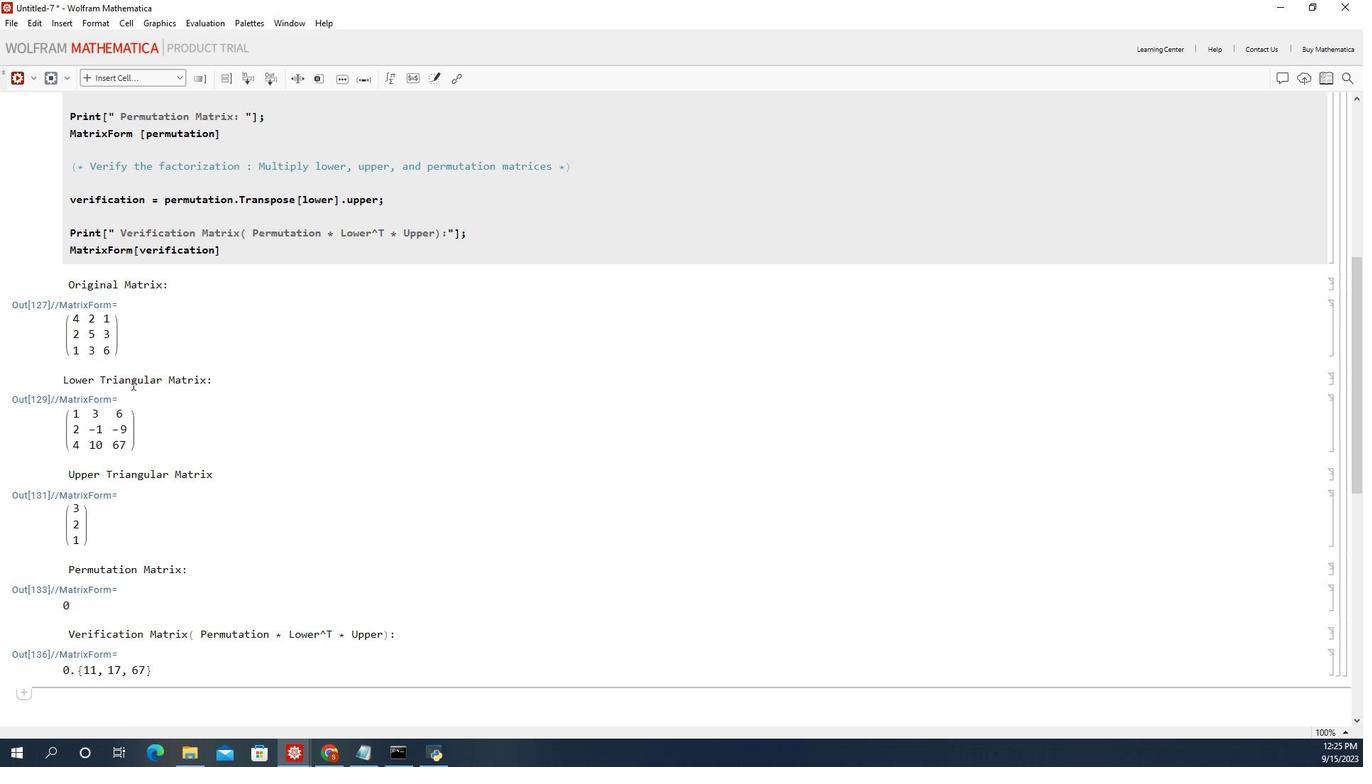 
